 Task: schedule 90-minute public speaking masterclass covering techniques, storytelling, and audience engagement strategies.
Action: Mouse moved to (459, 209)
Screenshot: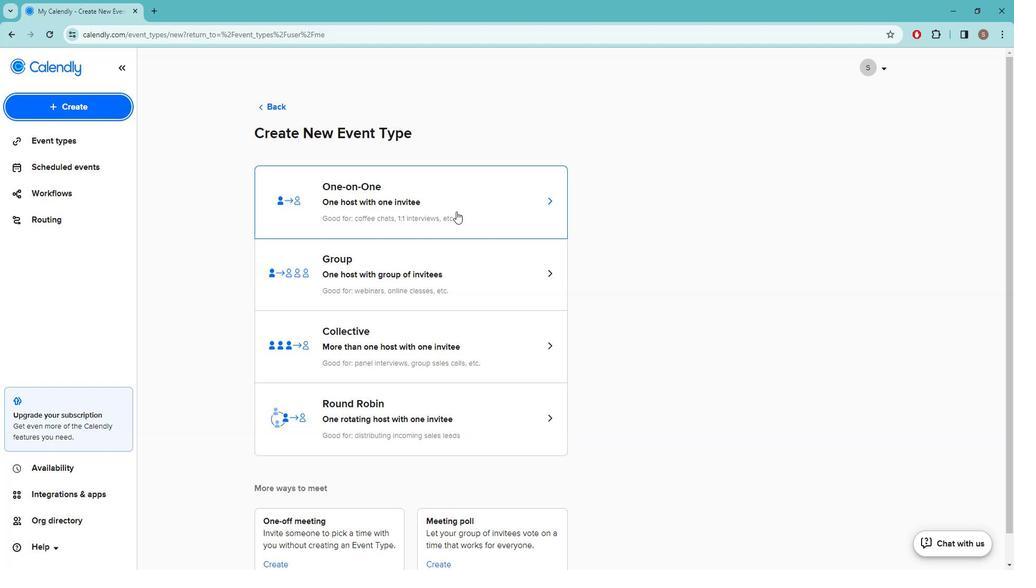 
Action: Mouse pressed left at (459, 209)
Screenshot: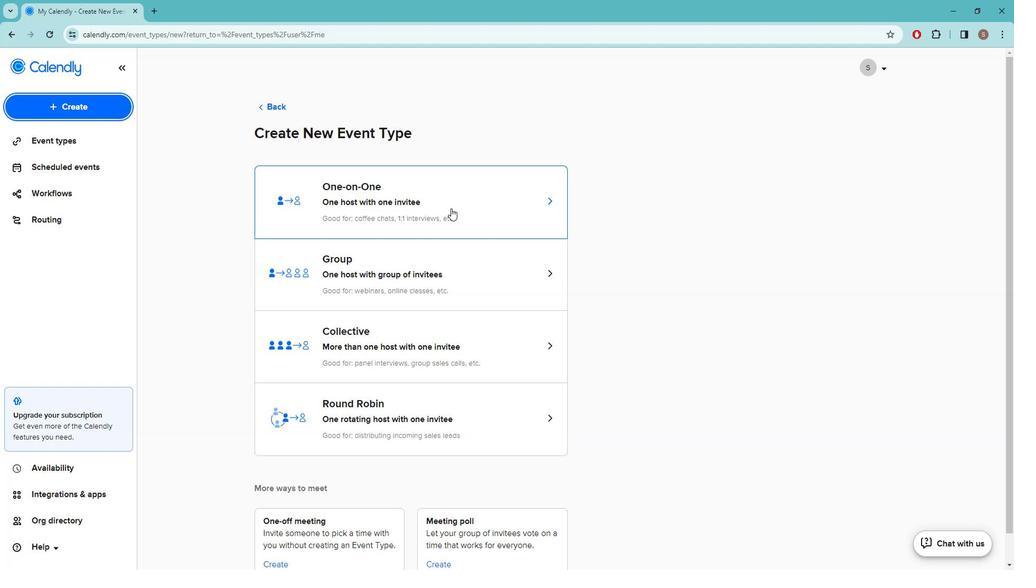 
Action: Mouse moved to (113, 159)
Screenshot: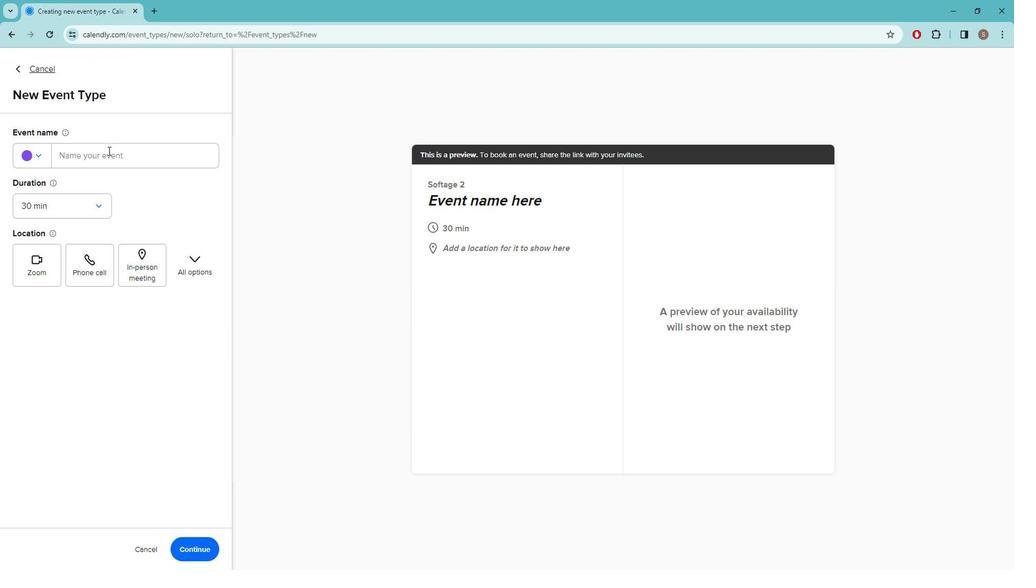 
Action: Mouse pressed left at (113, 159)
Screenshot: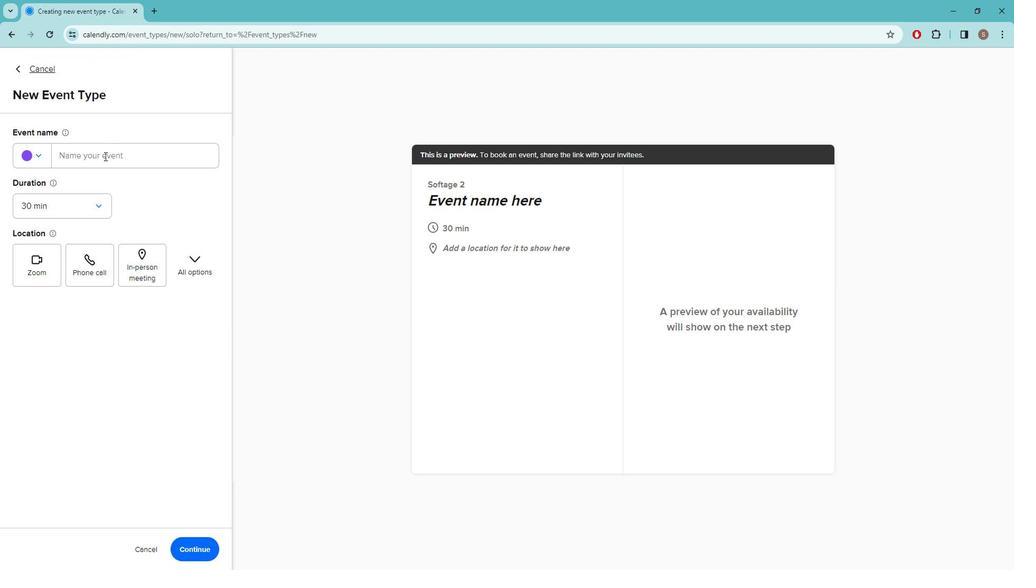 
Action: Key pressed s<Key.caps_lock>PEAK<Key.space><Key.caps_lock>c<Key.caps_lock>RAFT<Key.space><Key.caps_lock>m<Key.caps_lock>ASTERY<Key.shift_r>:<Key.space><Key.caps_lock>p<Key.caps_lock>UBLIC<Key.space><Key.caps_lock>s<Key.caps_lock>PEAKING<Key.space><Key.caps_lock>e<Key.caps_lock>XCELLENCE<Key.space>
Screenshot: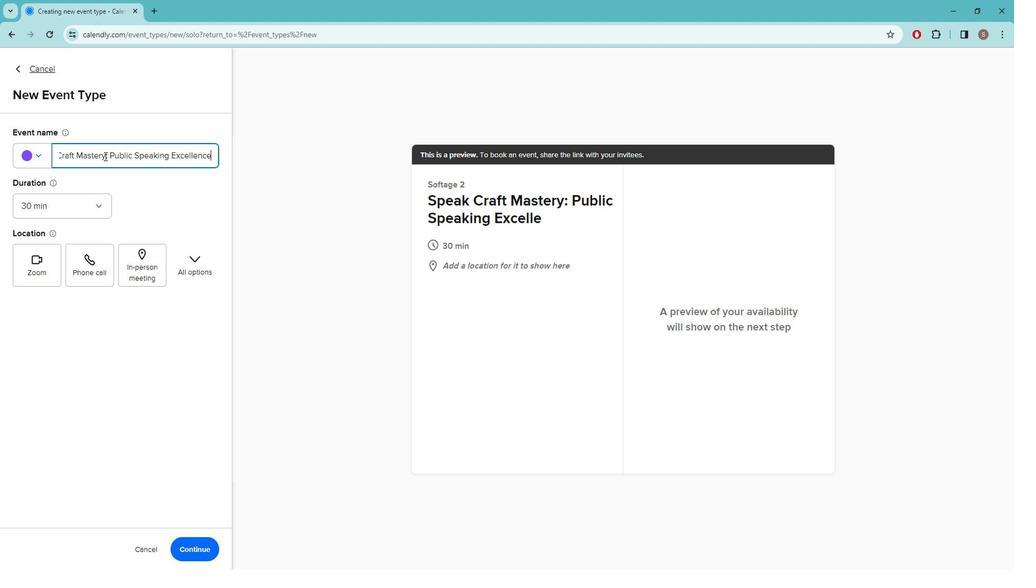 
Action: Mouse moved to (75, 212)
Screenshot: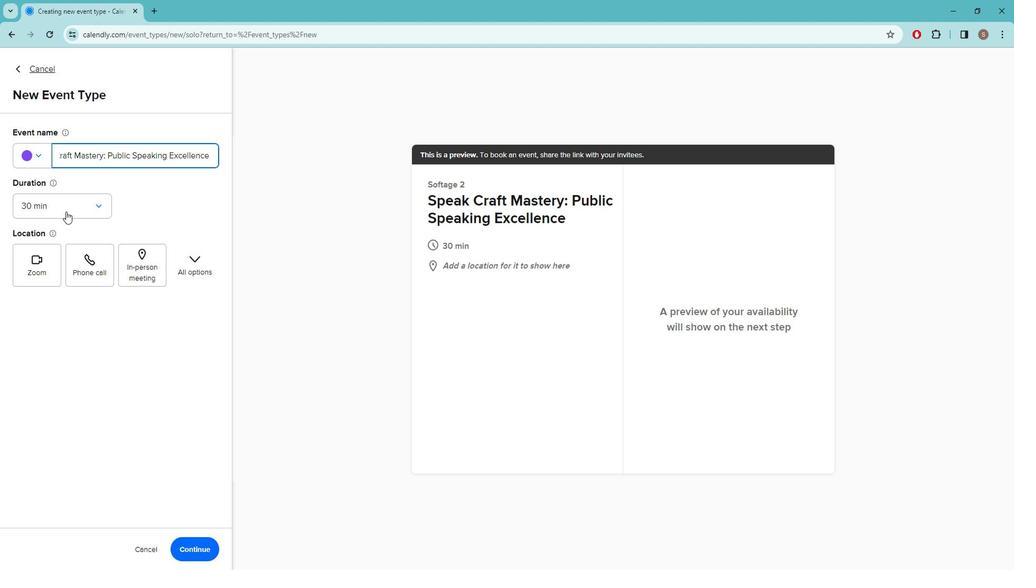 
Action: Mouse pressed left at (75, 212)
Screenshot: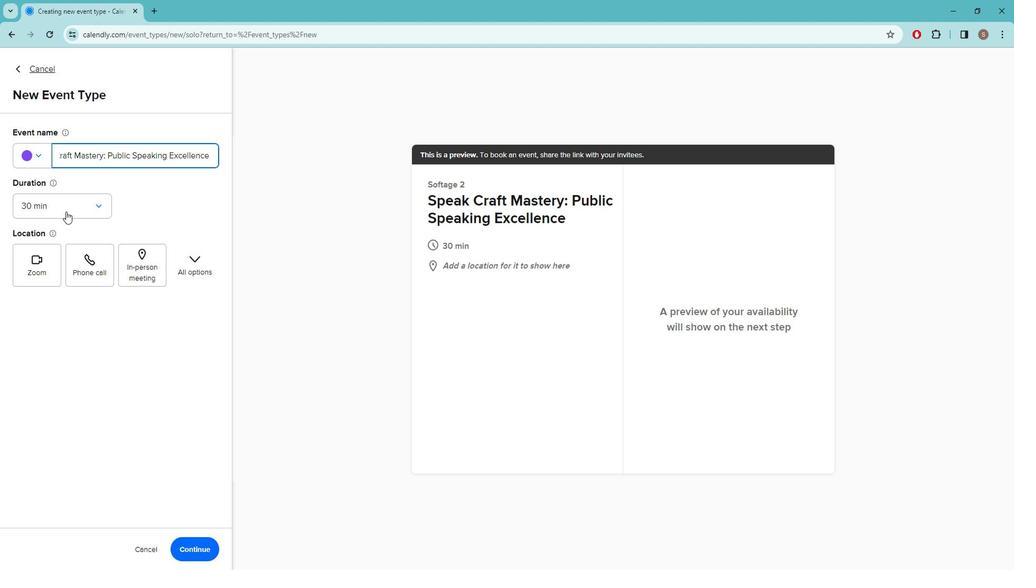
Action: Mouse moved to (70, 315)
Screenshot: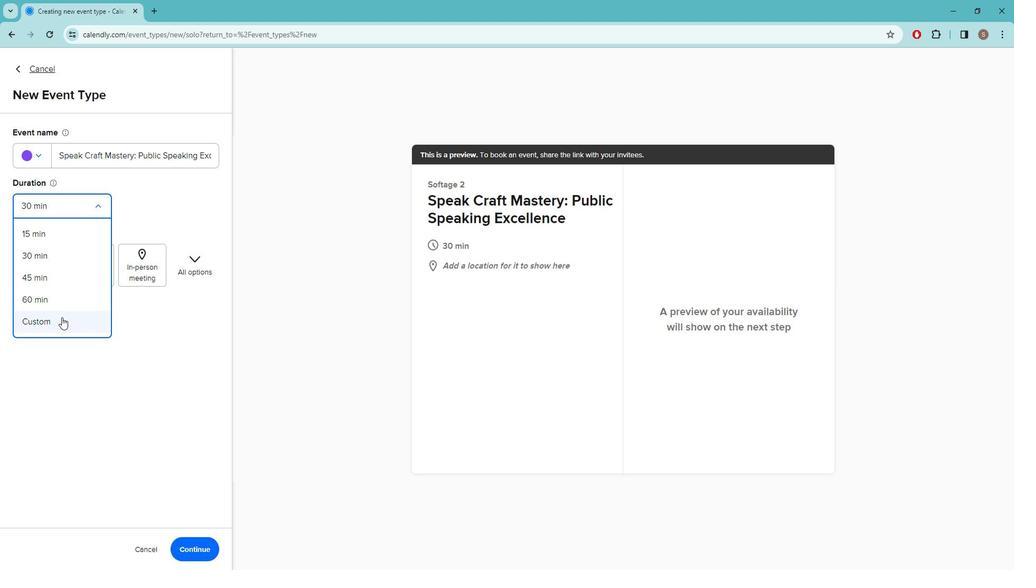 
Action: Mouse pressed left at (70, 315)
Screenshot: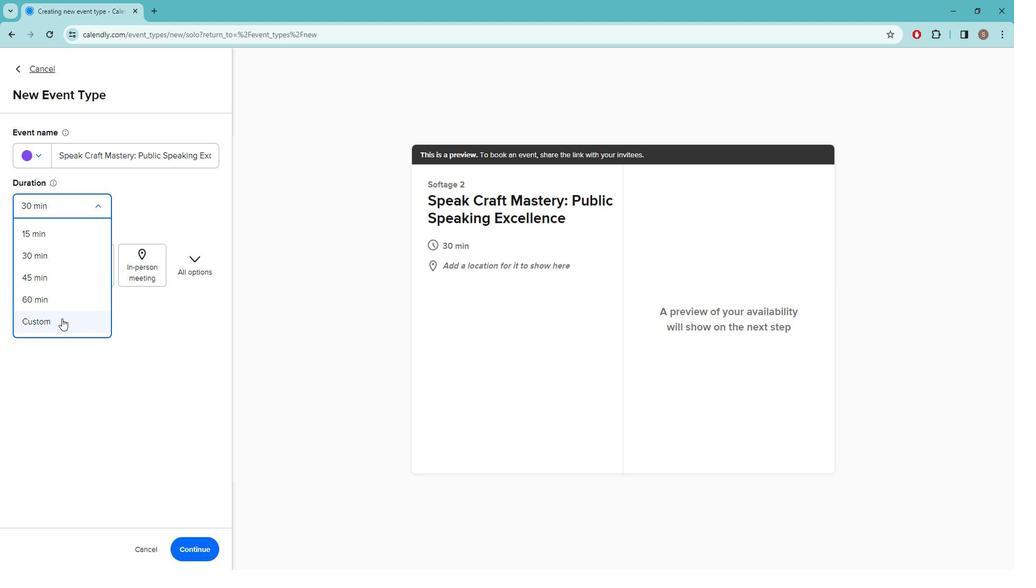 
Action: Mouse moved to (48, 237)
Screenshot: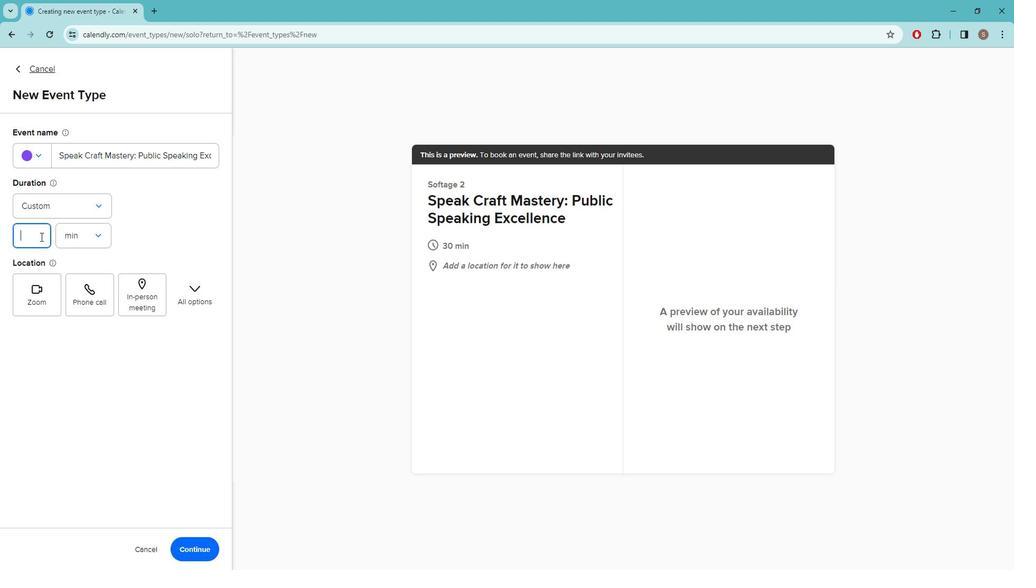 
Action: Key pressed 90
Screenshot: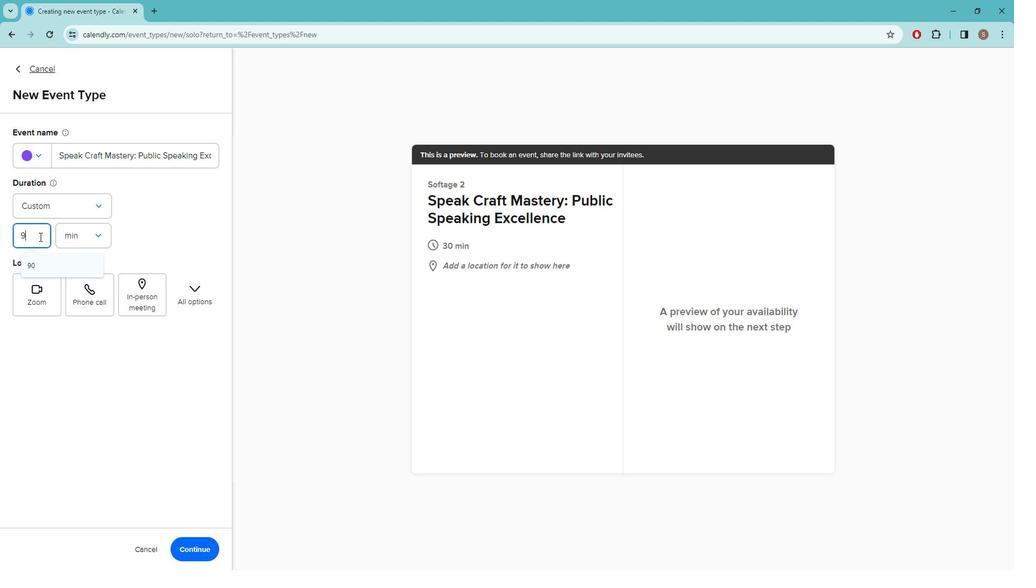 
Action: Mouse moved to (135, 289)
Screenshot: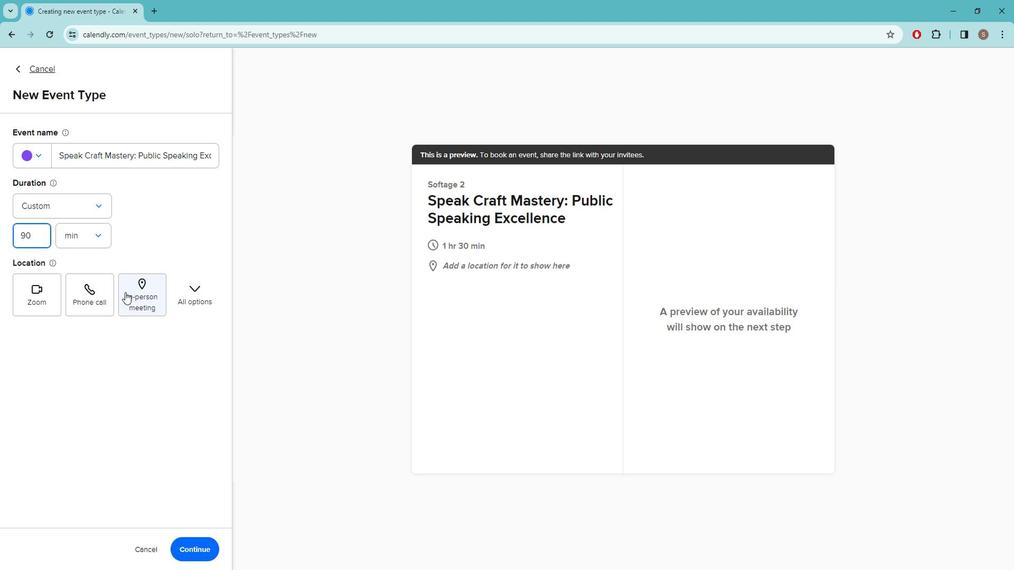 
Action: Mouse pressed left at (135, 289)
Screenshot: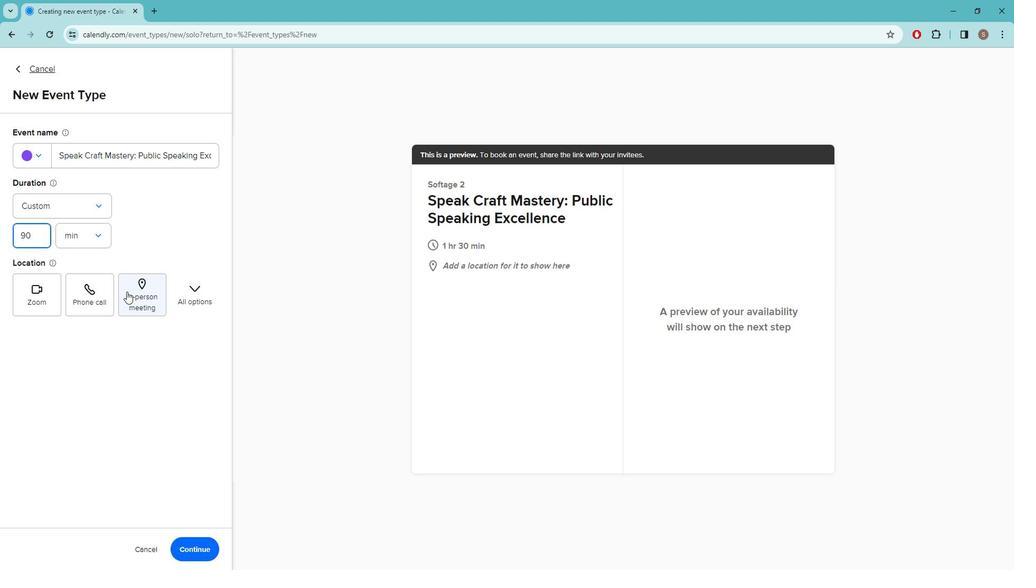 
Action: Mouse moved to (460, 190)
Screenshot: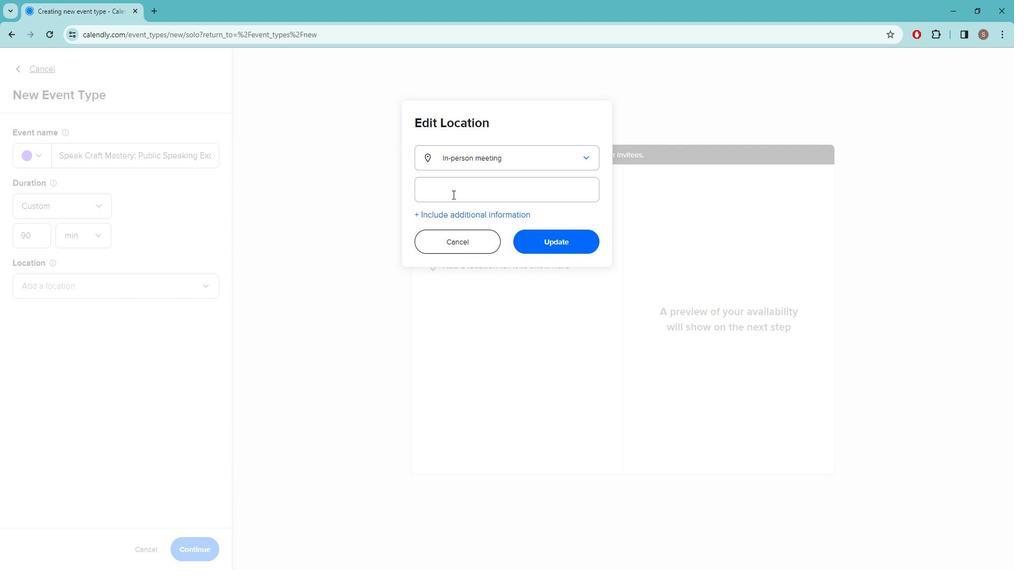 
Action: Mouse pressed left at (460, 190)
Screenshot: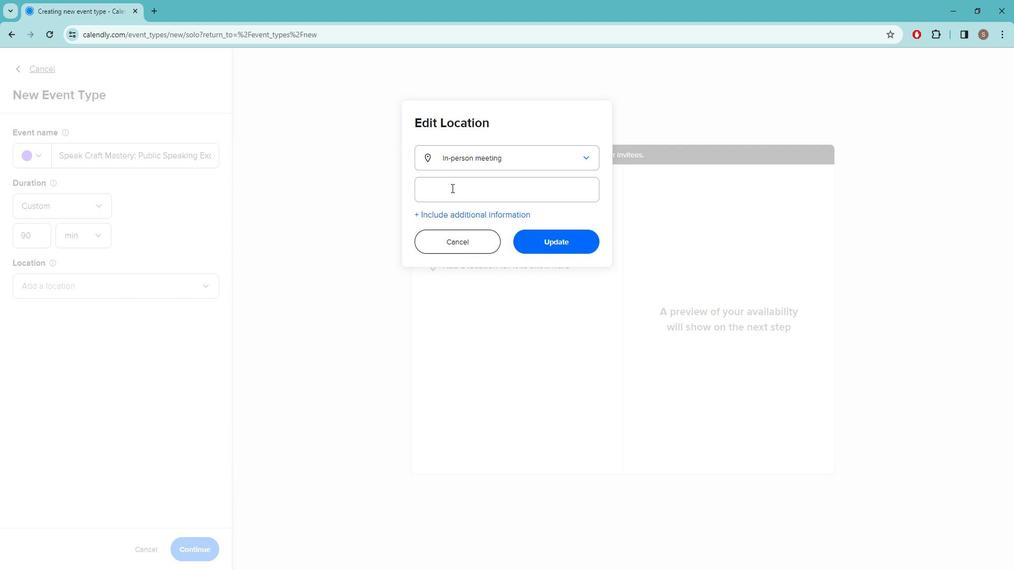
Action: Key pressed <Key.caps_lock>d<Key.caps_lock>ALE<Key.space><Key.caps_lock>c<Key.caps_lock>ARNEGIE<Key.space><Key.caps_lock>t<Key.caps_lock>RAINING<Key.space><Key.caps_lock>c<Key.caps_lock>ENTER<Key.space>123<Key.space><Key.caps_lock>m<Key.caps_lock>AIN<Key.space><Key.caps_lock>s<Key.caps_lock>TREET,<Key.space><Key.caps_lock>s<Key.caps_lock>AN<Key.space><Key.caps_lock>f<Key.caps_lock>RANCISCO,<Key.space><Key.caps_lock>usa<Key.space>
Screenshot: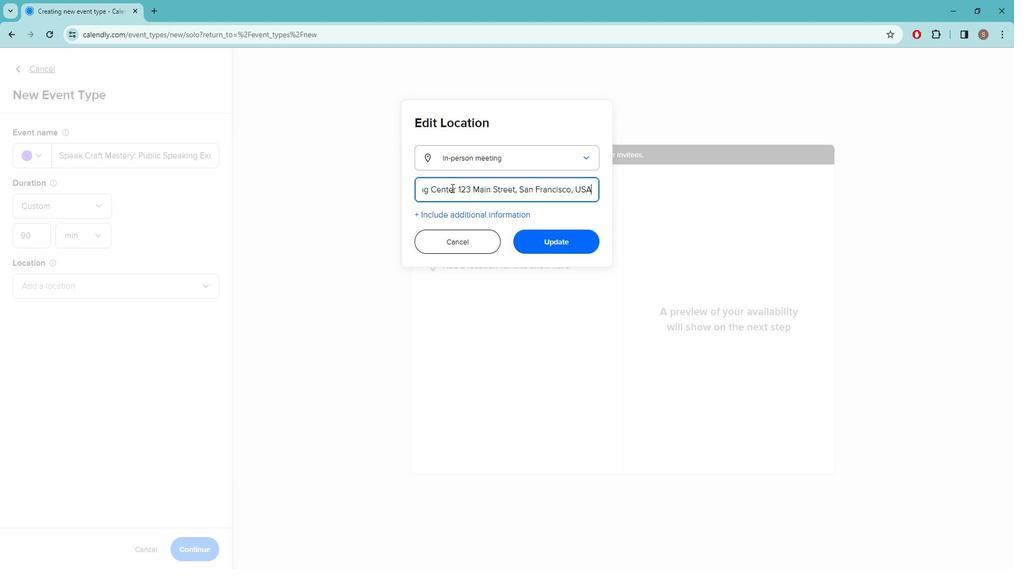 
Action: Mouse moved to (539, 232)
Screenshot: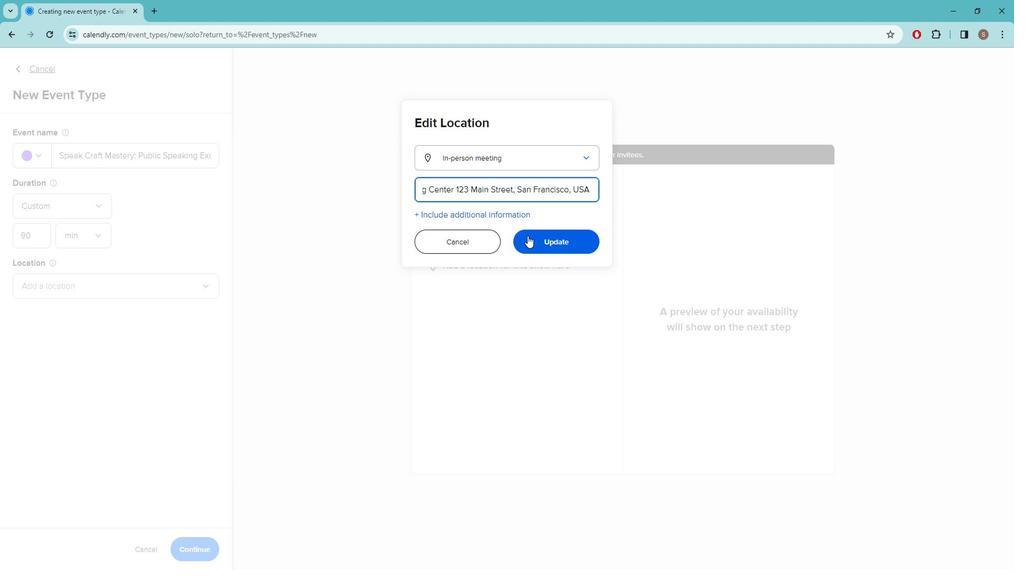 
Action: Mouse pressed left at (539, 232)
Screenshot: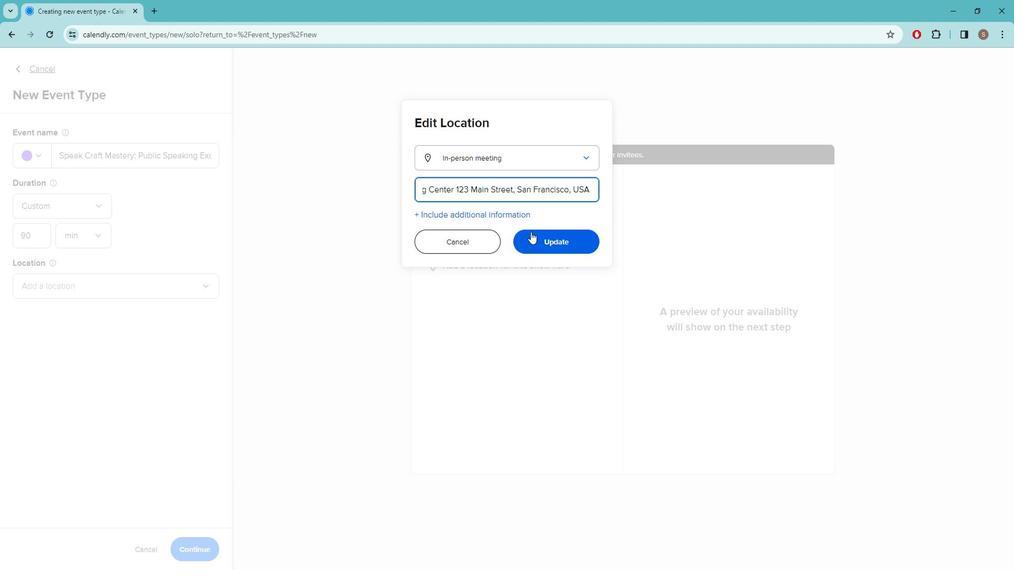 
Action: Mouse moved to (198, 534)
Screenshot: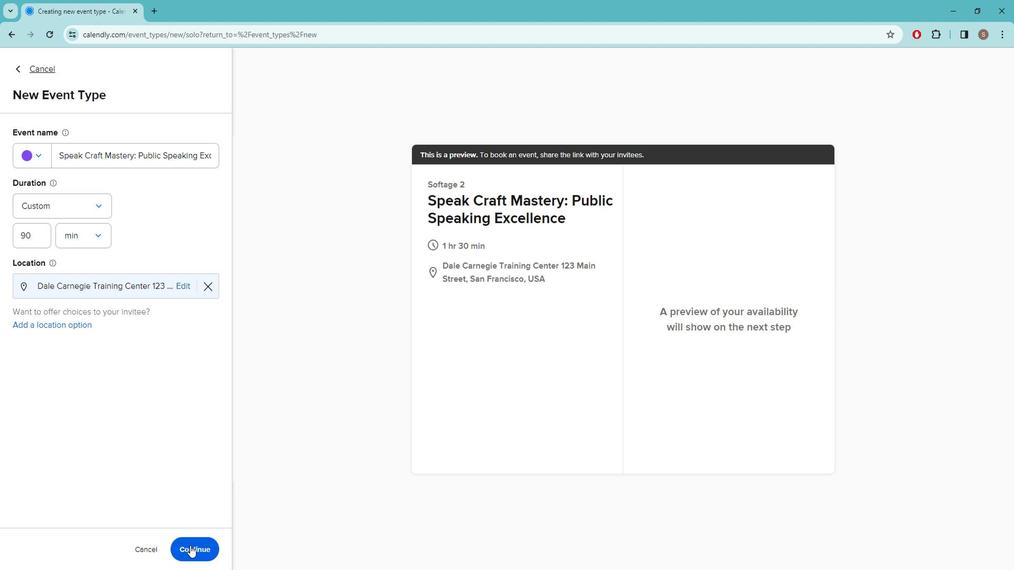 
Action: Mouse pressed left at (198, 534)
Screenshot: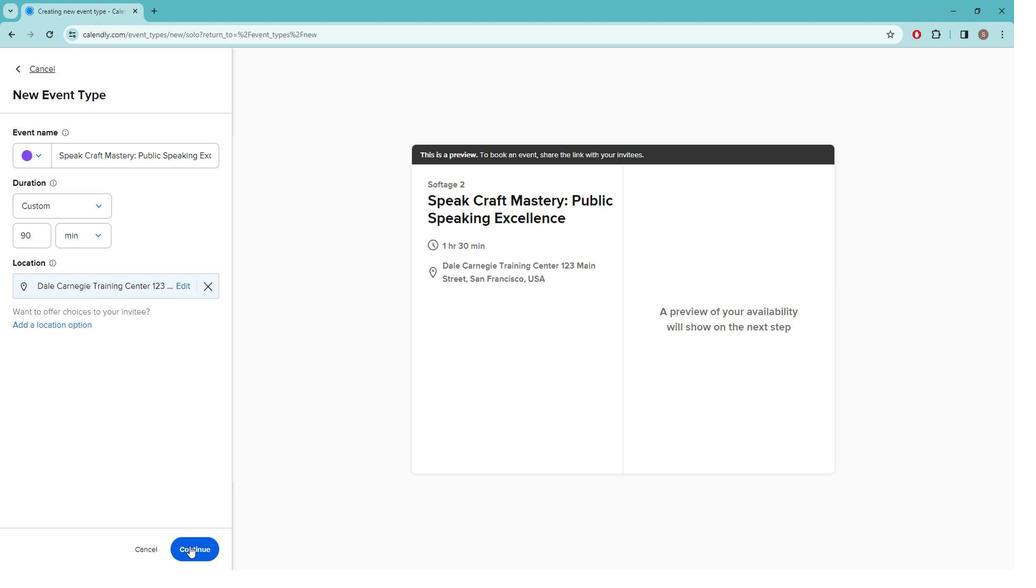 
Action: Mouse moved to (156, 183)
Screenshot: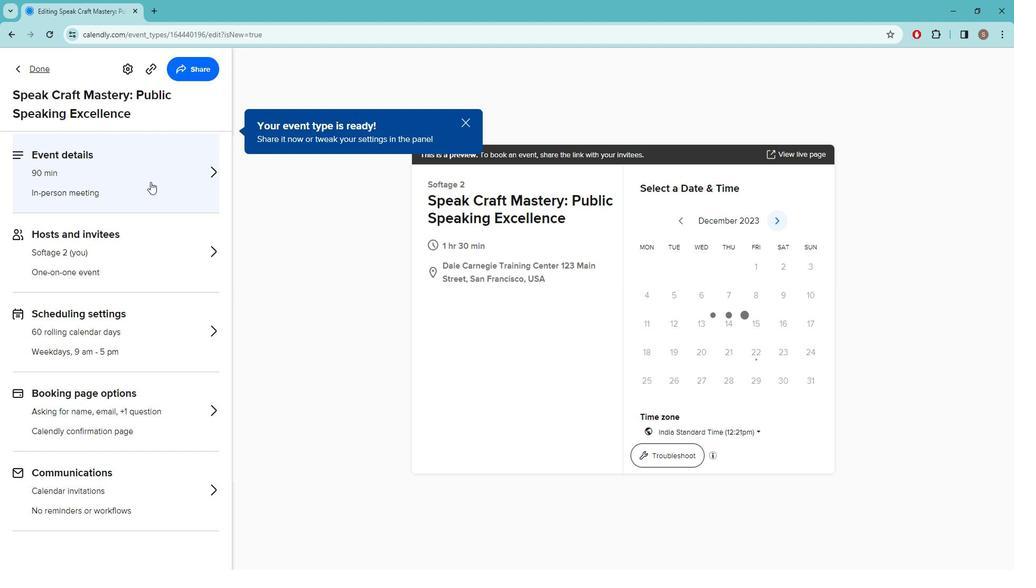 
Action: Mouse pressed left at (156, 183)
Screenshot: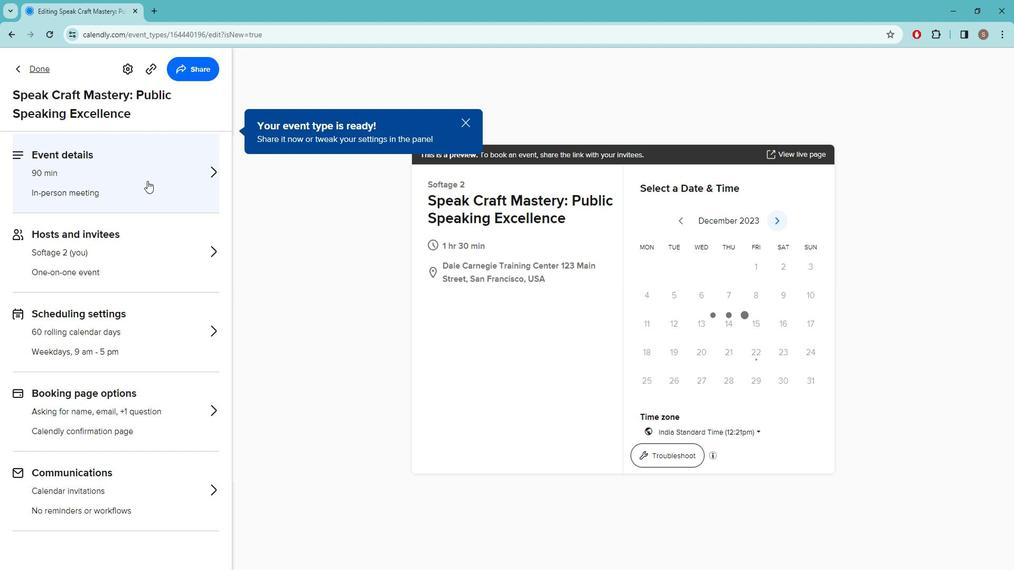 
Action: Mouse moved to (93, 393)
Screenshot: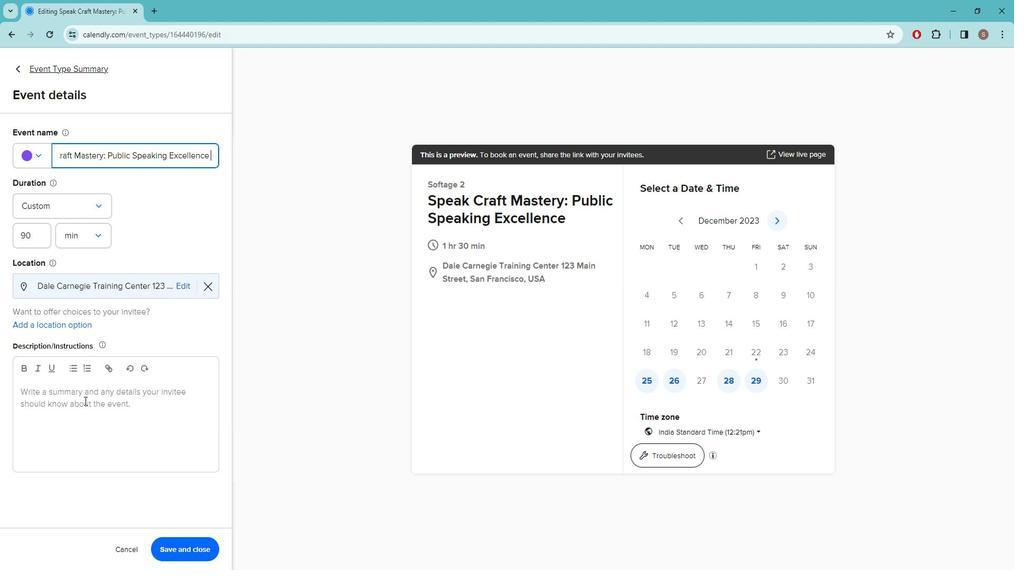 
Action: Mouse pressed left at (93, 393)
Screenshot: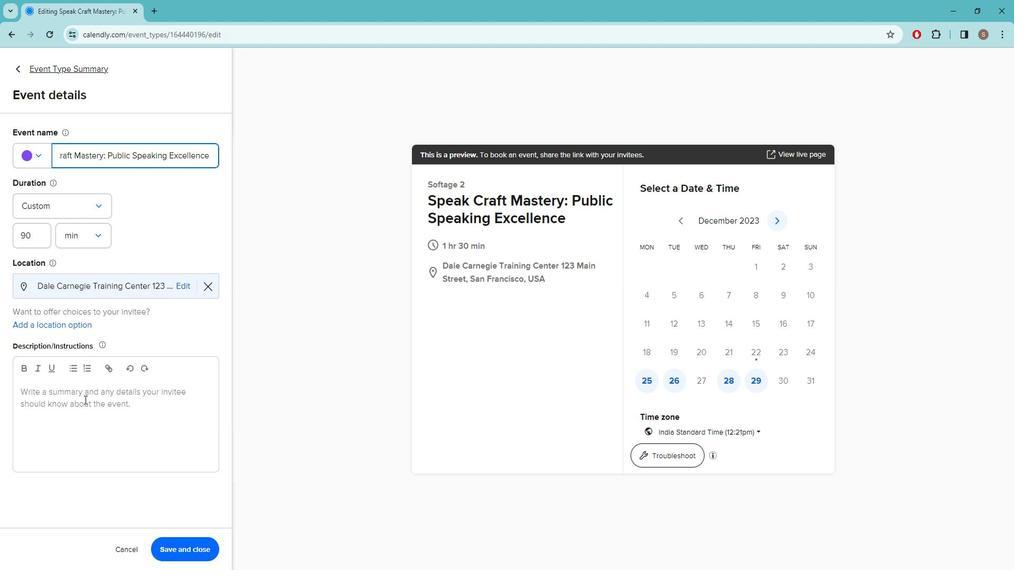 
Action: Key pressed e<Key.caps_lock>LEVATE<Key.space>YOUR<Key.space>PUBLIC<Key.space>SPEAKING<Key.space>WITH<Key.space>OUR<Key.space>EXCLUSIVE<Key.space>MASTERCLASS,<Key.space><Key.shift_r>"<Key.caps_lock>s<Key.caps_lock>PEAK<Key.caps_lock>c<Key.caps_lock>RAFT<Key.space>
Screenshot: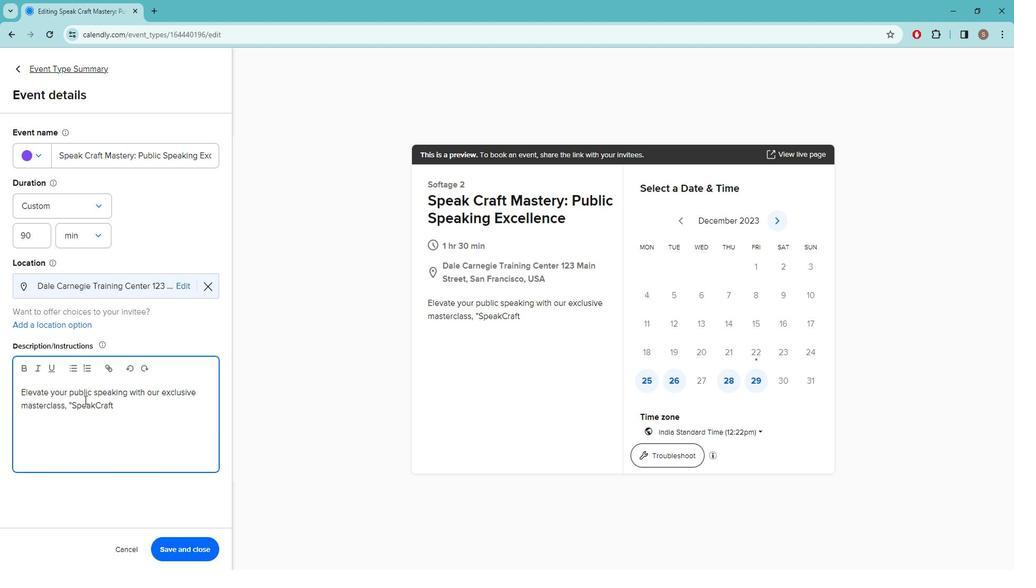 
Action: Mouse moved to (101, 397)
Screenshot: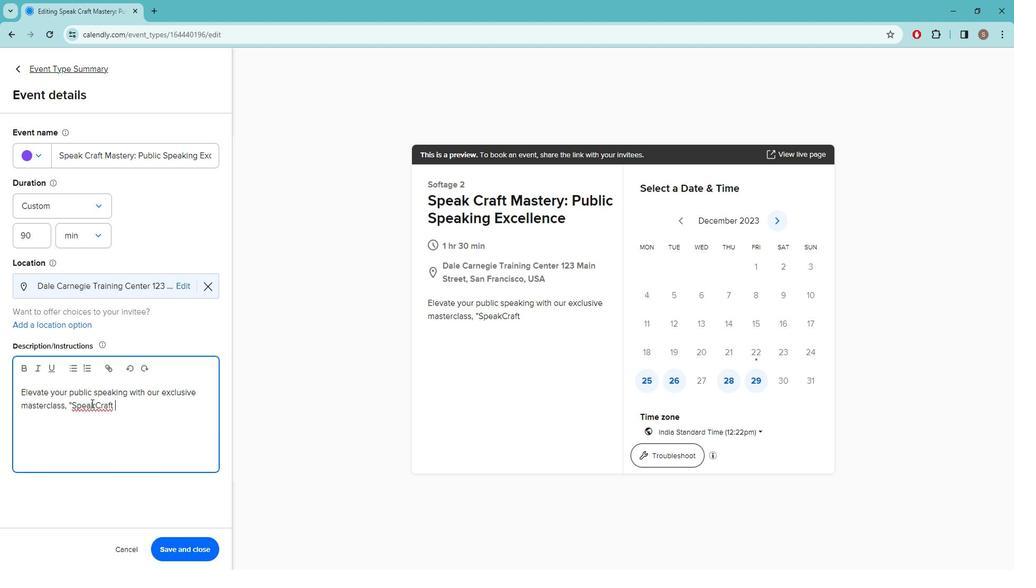 
Action: Mouse pressed left at (101, 397)
Screenshot: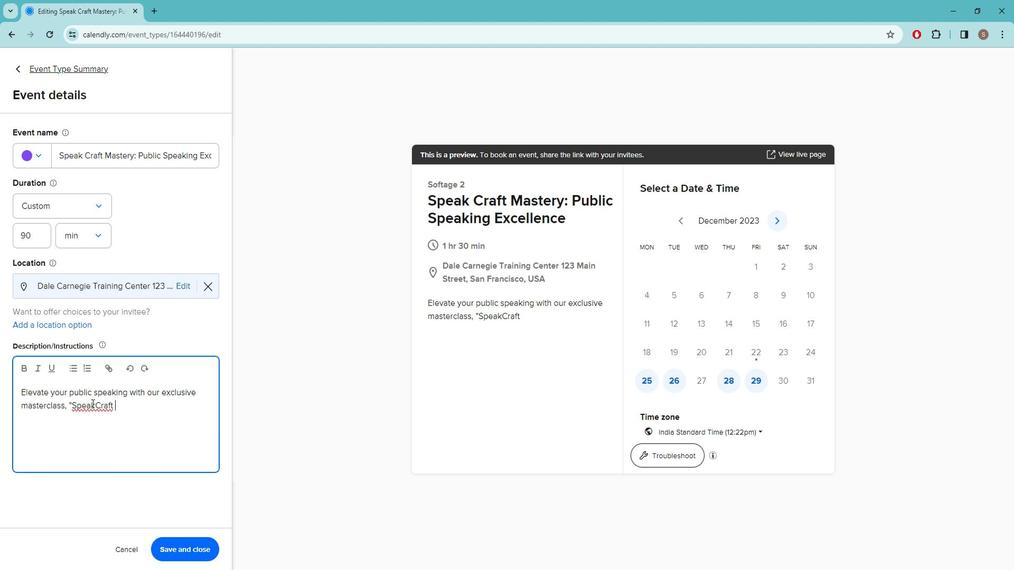 
Action: Mouse moved to (103, 398)
Screenshot: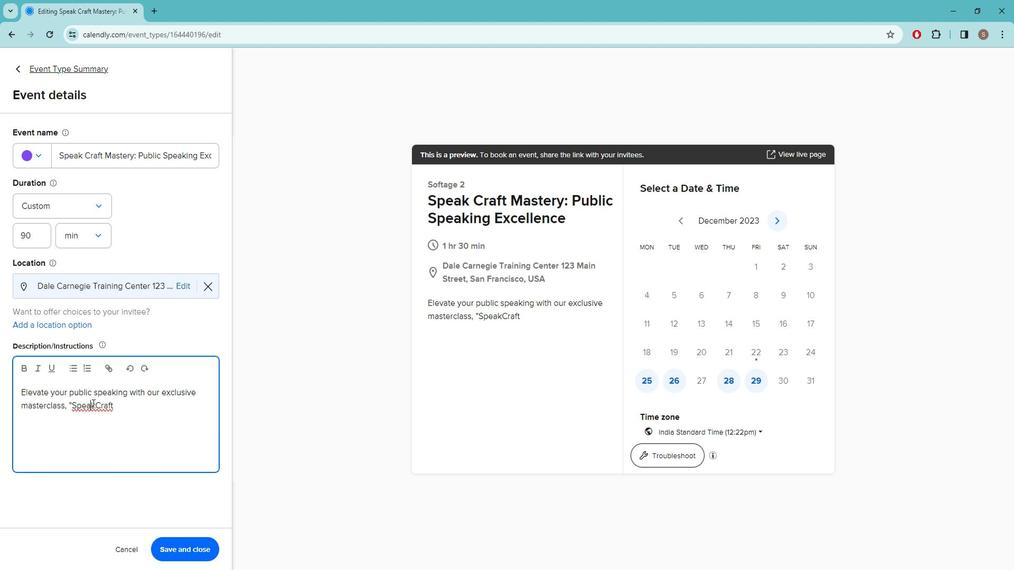
Action: Mouse pressed left at (103, 398)
Screenshot: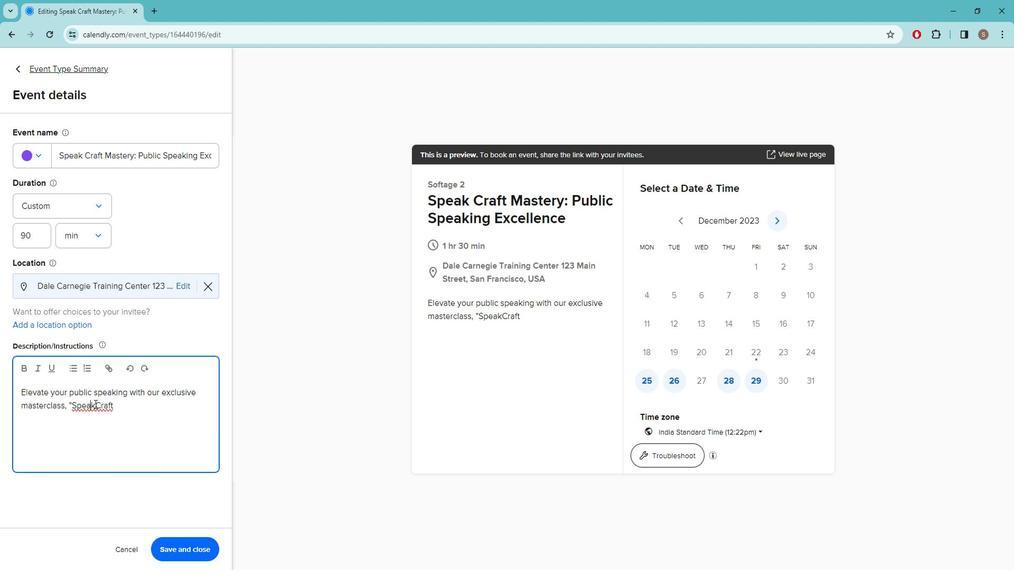 
Action: Mouse moved to (102, 398)
Screenshot: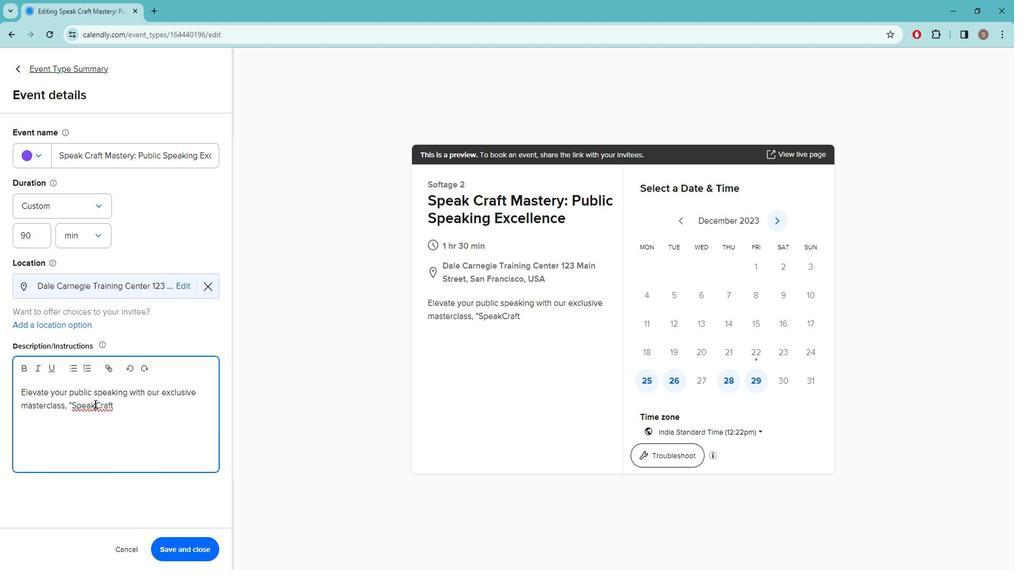 
Action: Key pressed <Key.space>
Screenshot: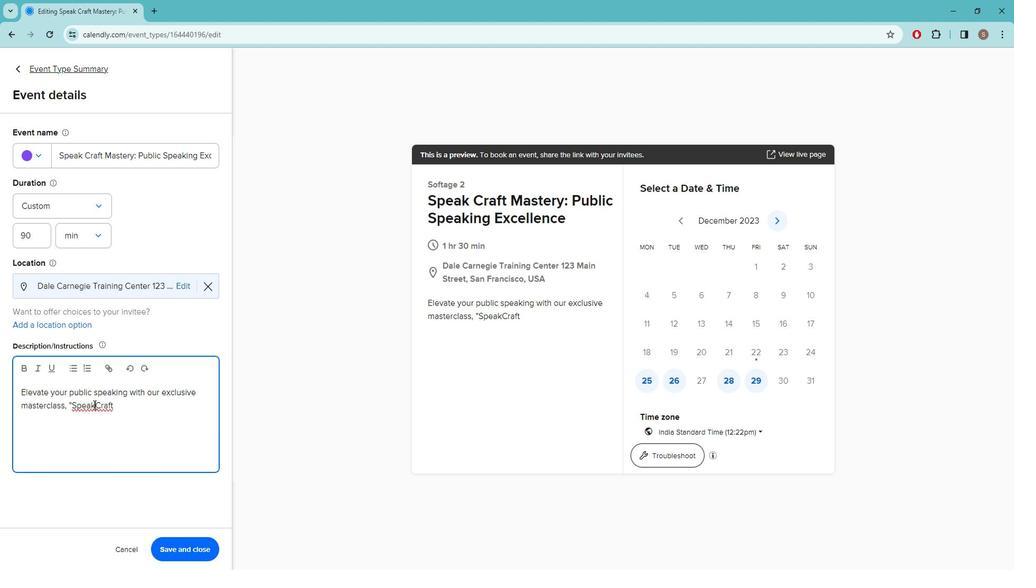 
Action: Mouse moved to (139, 405)
Screenshot: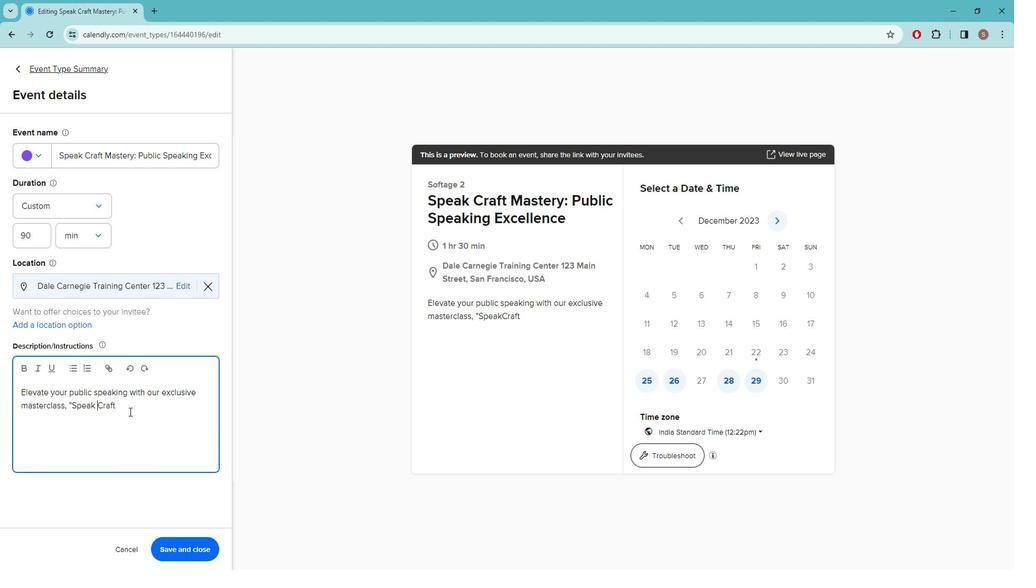 
Action: Mouse pressed left at (139, 405)
Screenshot: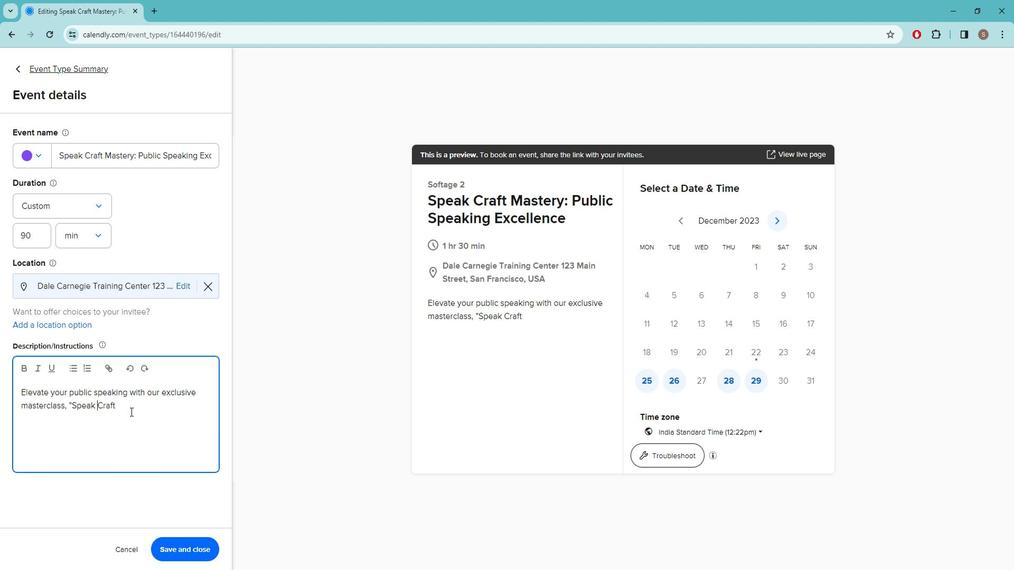 
Action: Key pressed <Key.caps_lock>m<Key.caps_lock>ASTERY.<Key.shift_r>"<Key.space><Key.caps_lock>t<Key.caps_lock>HIS<Key.space>IMMERSIVE<Key.space>SESSION<Key.space>IS<Key.space>DESIGNED<Key.space>TO<Key.space>EMPOWER<Key.space>YOU<Key.space>WITH<Key.space>ADVANCED<Key.space>TECHNIQUES,<Key.space>CAPTIVATING<Key.space>STORYTELLING<Key.space>METHODS,<Key.space>AND<Key.space>PROVEN<Key.space>AUDIENCE<Key.space>ENGAGEMENT<Key.space>STRATEGIES.<Key.space>
Screenshot: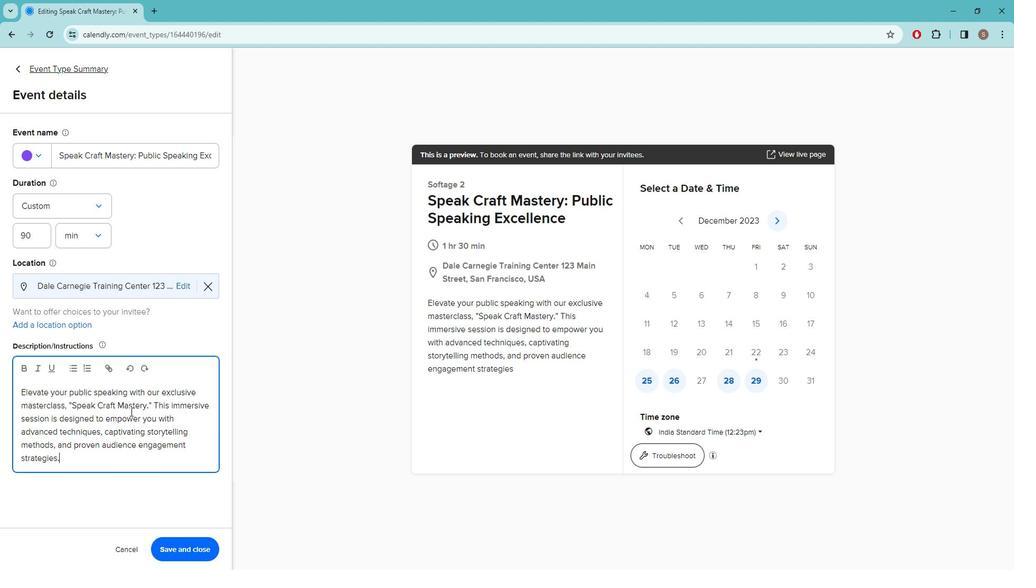 
Action: Mouse moved to (188, 534)
Screenshot: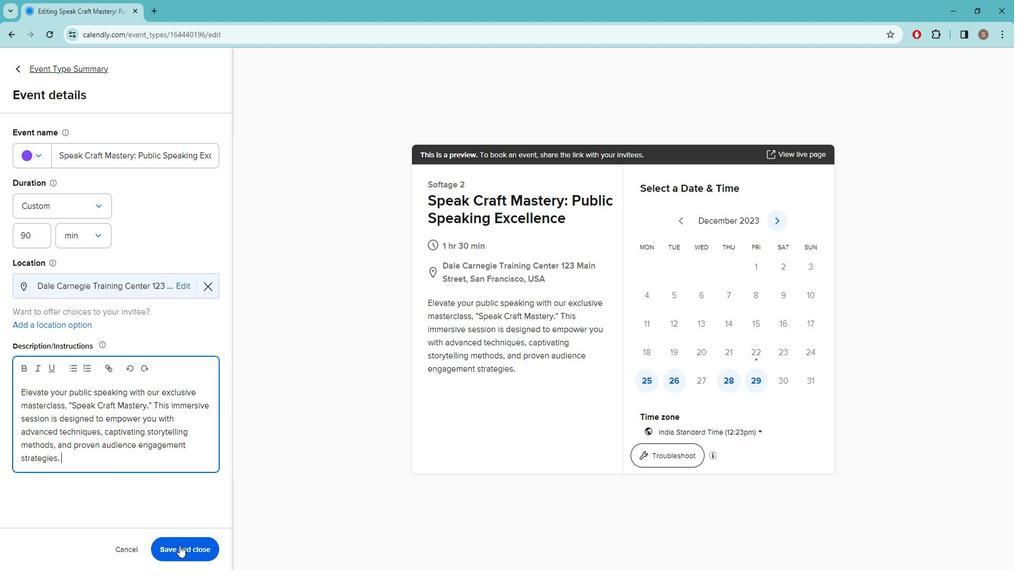 
Action: Mouse pressed left at (188, 534)
Screenshot: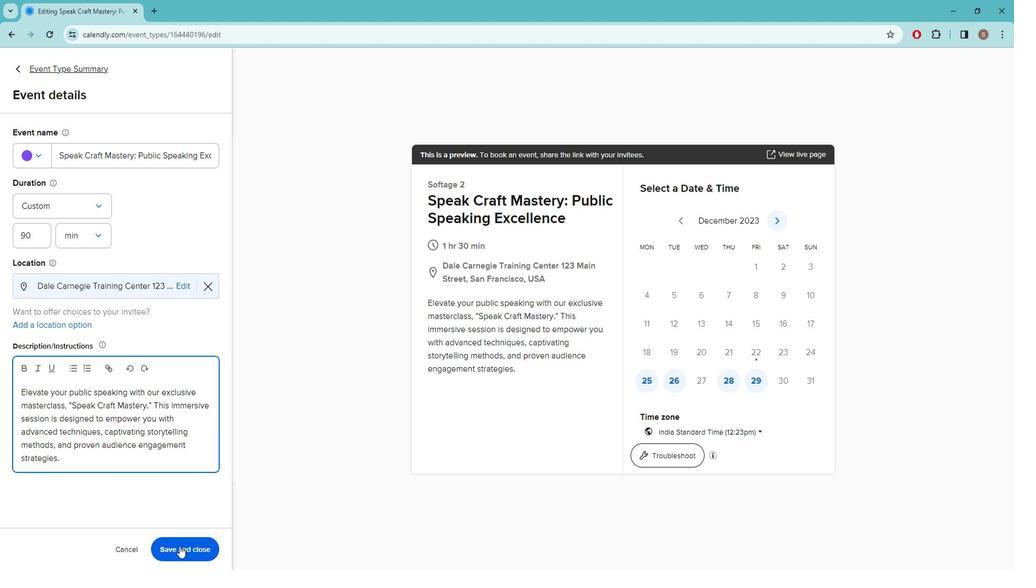 
